 Task: Add Moon Valley Organics Organic Lemon Vanilla Herbal Lotion Bar to the cart.
Action: Mouse moved to (961, 369)
Screenshot: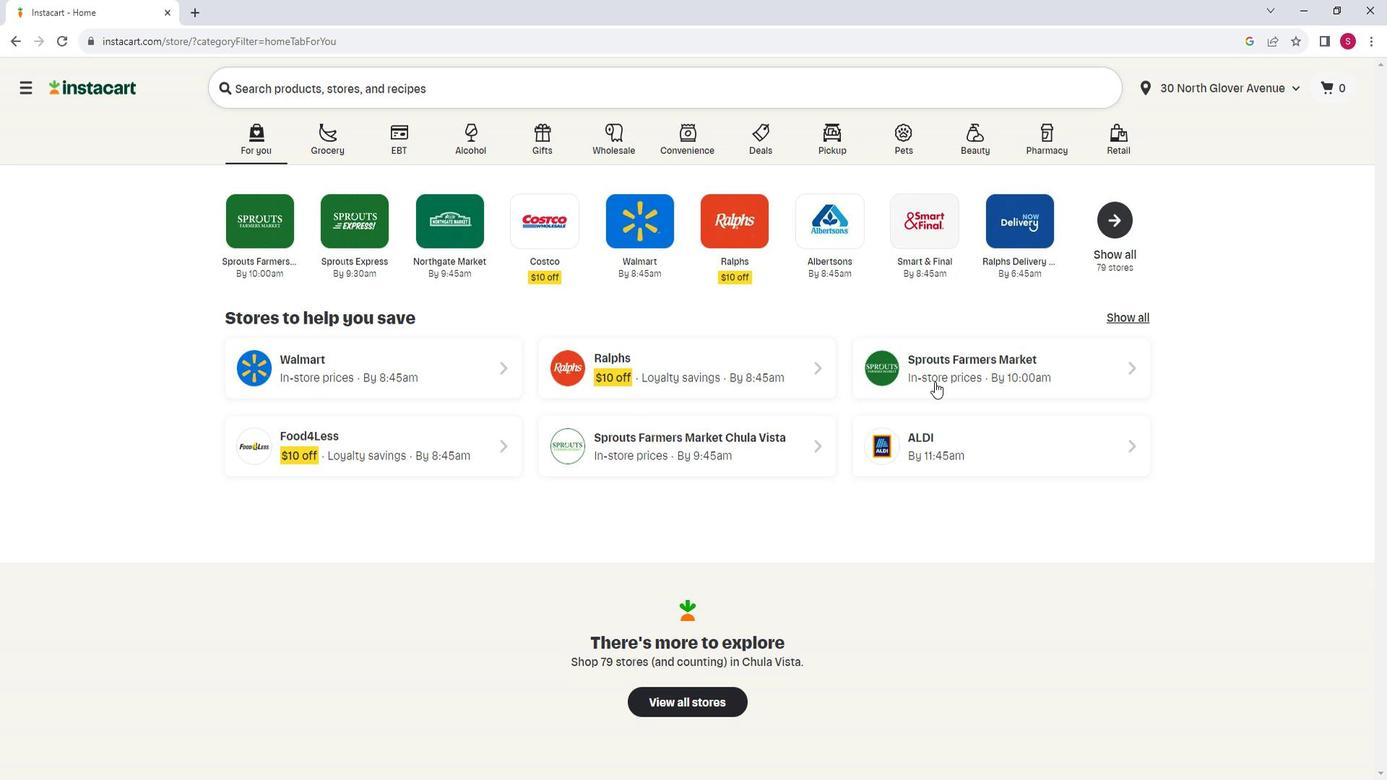 
Action: Mouse pressed left at (961, 369)
Screenshot: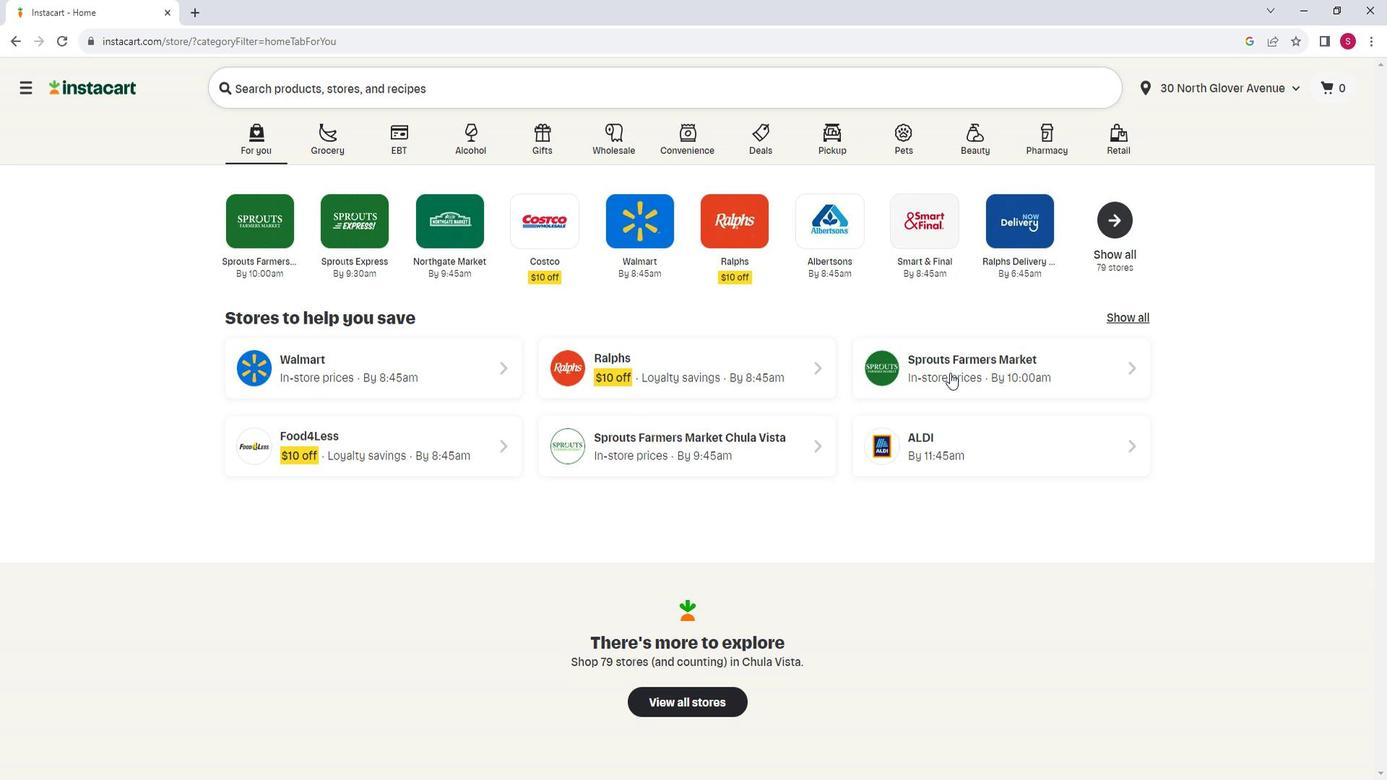 
Action: Mouse moved to (113, 606)
Screenshot: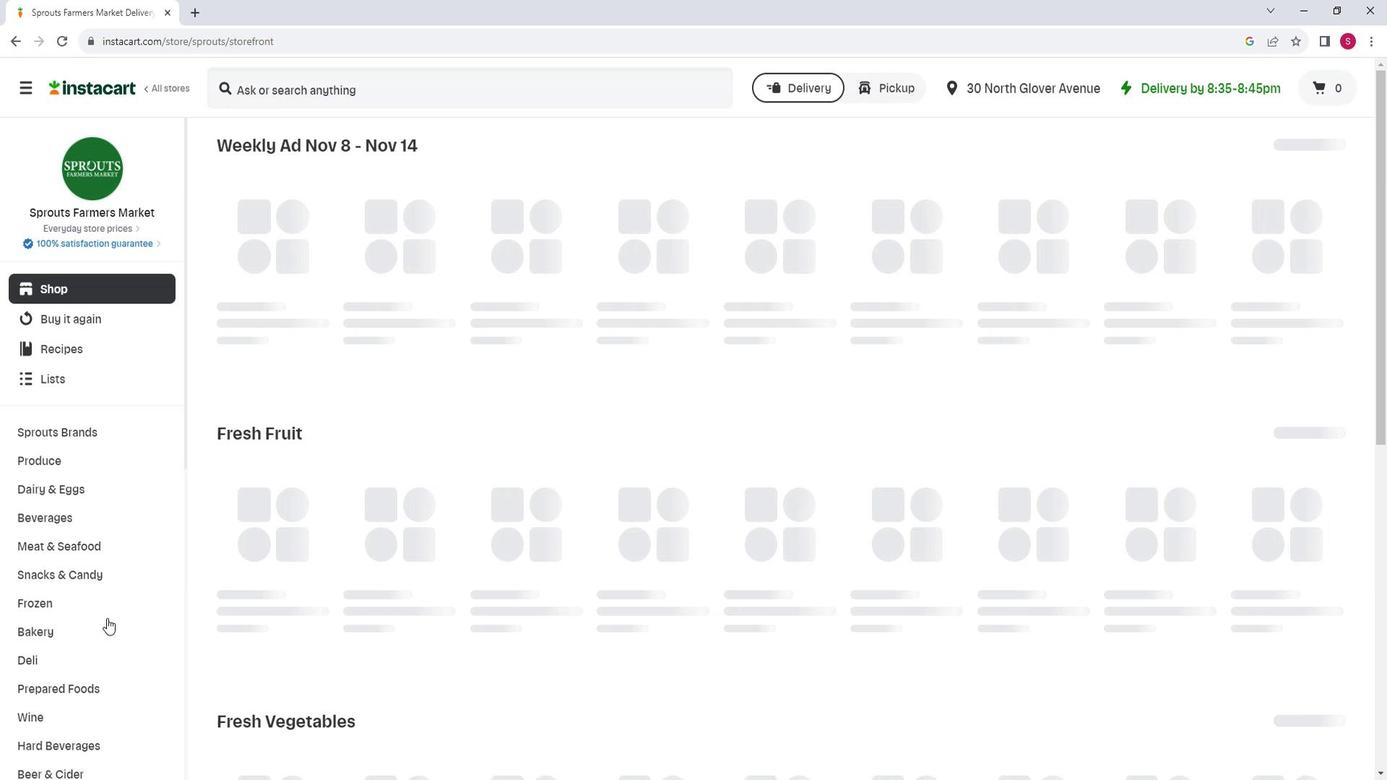 
Action: Mouse scrolled (113, 605) with delta (0, 0)
Screenshot: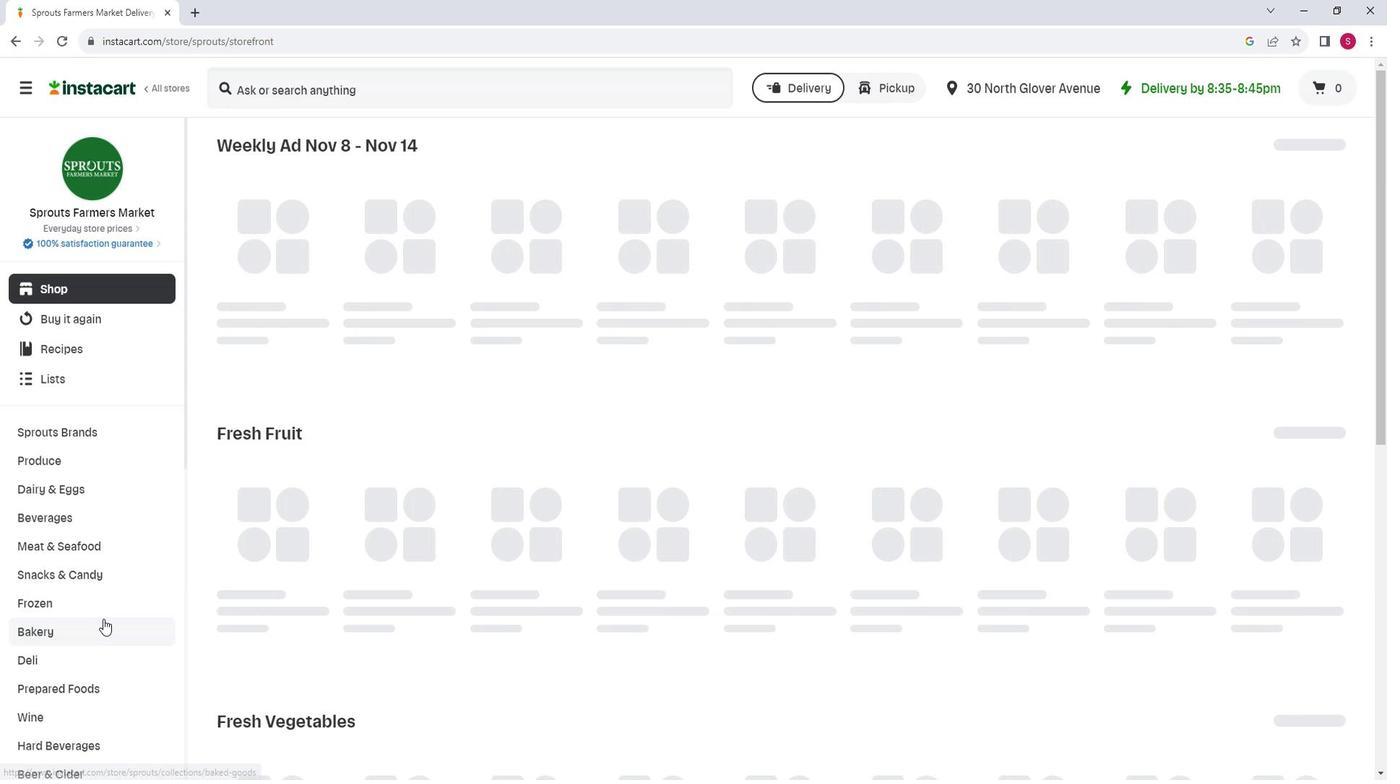 
Action: Mouse scrolled (113, 605) with delta (0, 0)
Screenshot: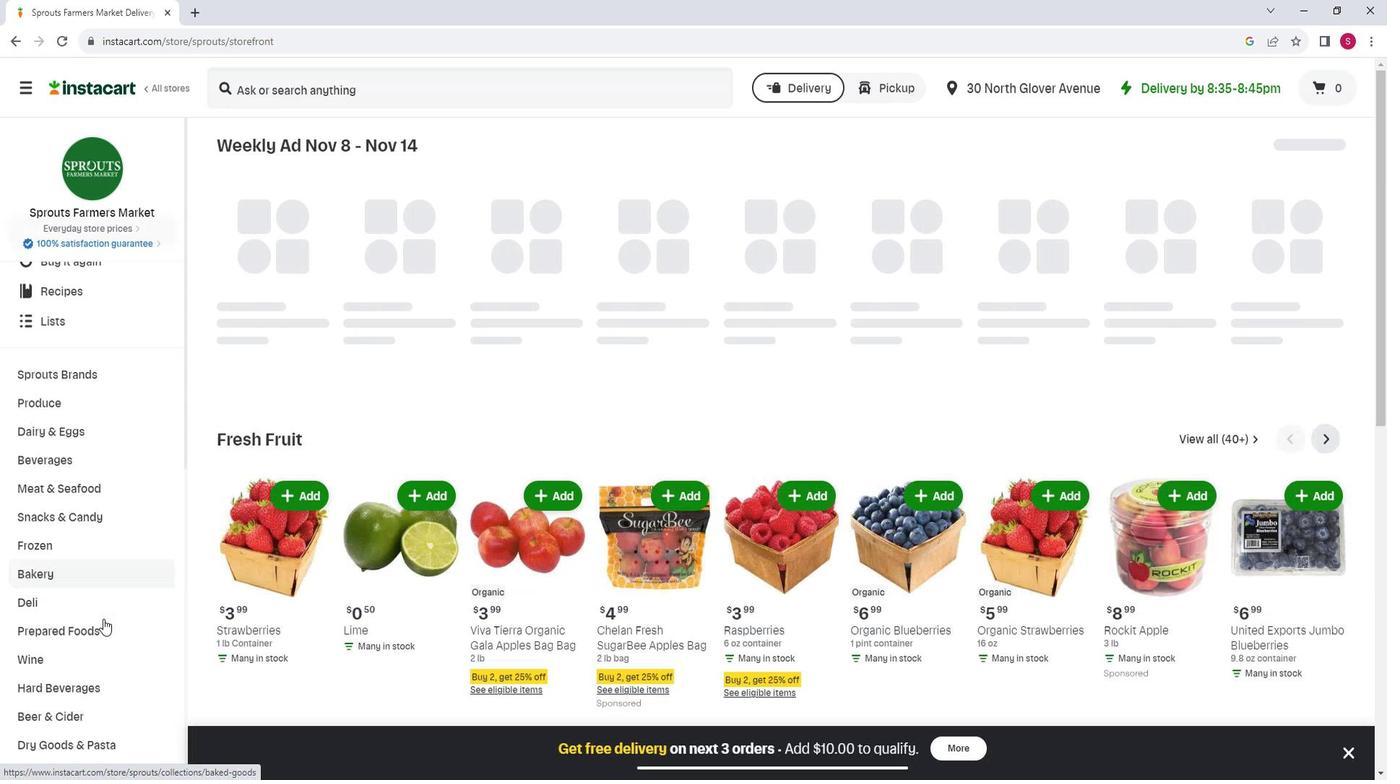 
Action: Mouse scrolled (113, 605) with delta (0, 0)
Screenshot: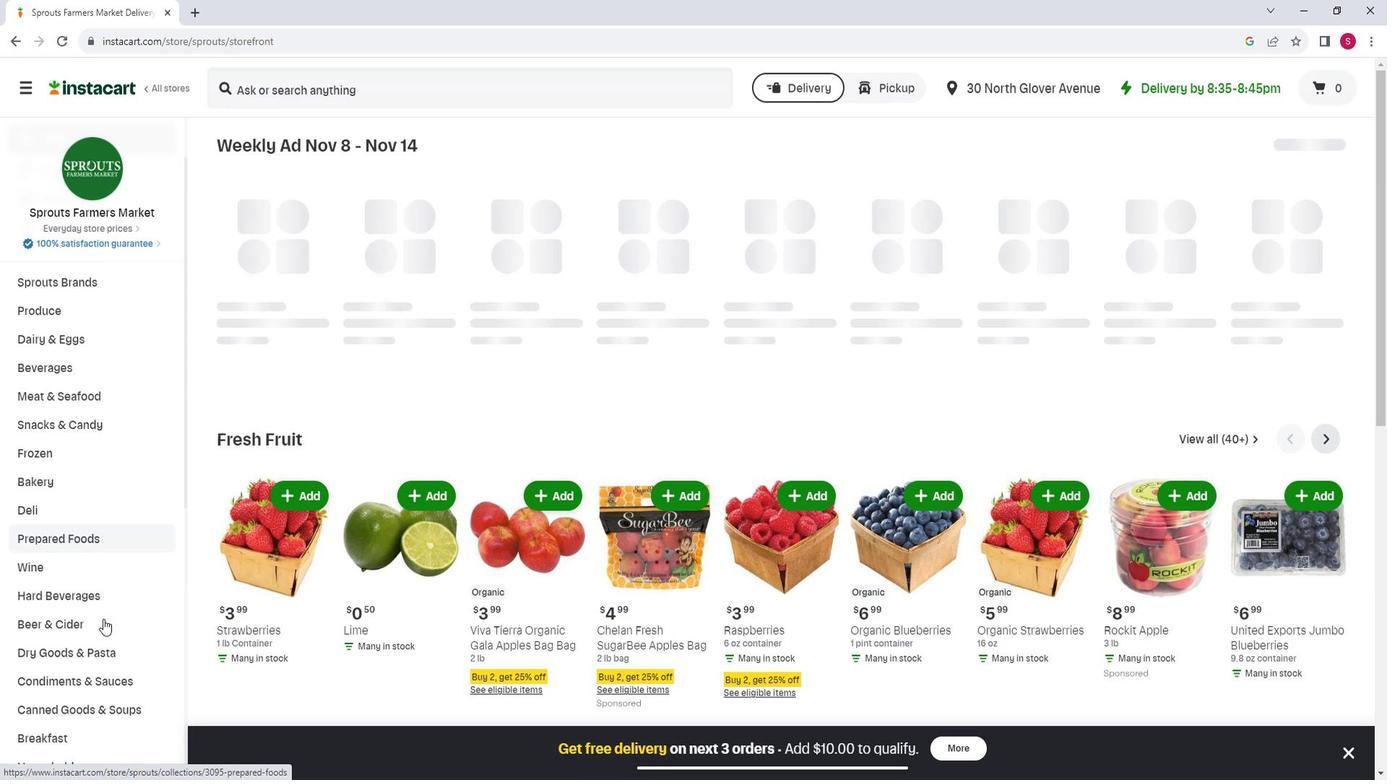 
Action: Mouse scrolled (113, 605) with delta (0, 0)
Screenshot: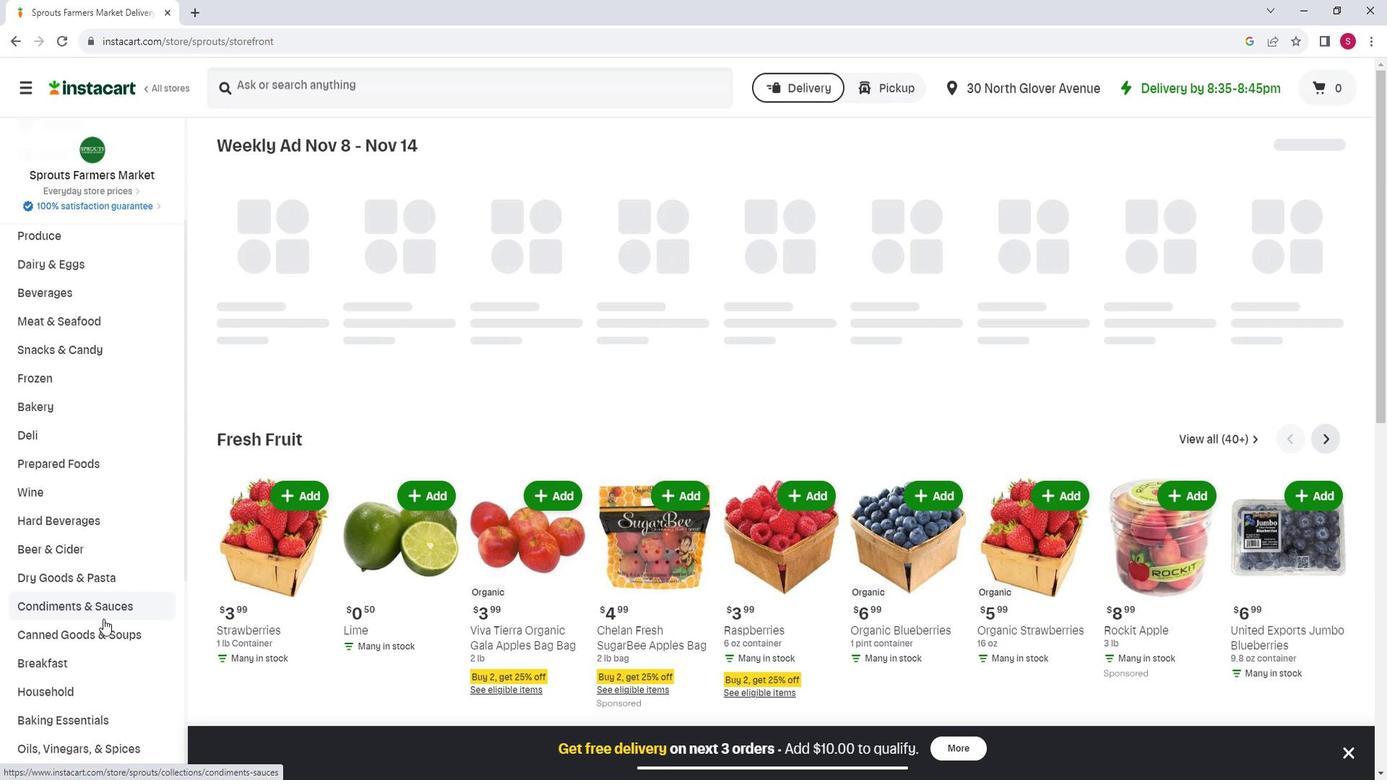 
Action: Mouse moved to (104, 622)
Screenshot: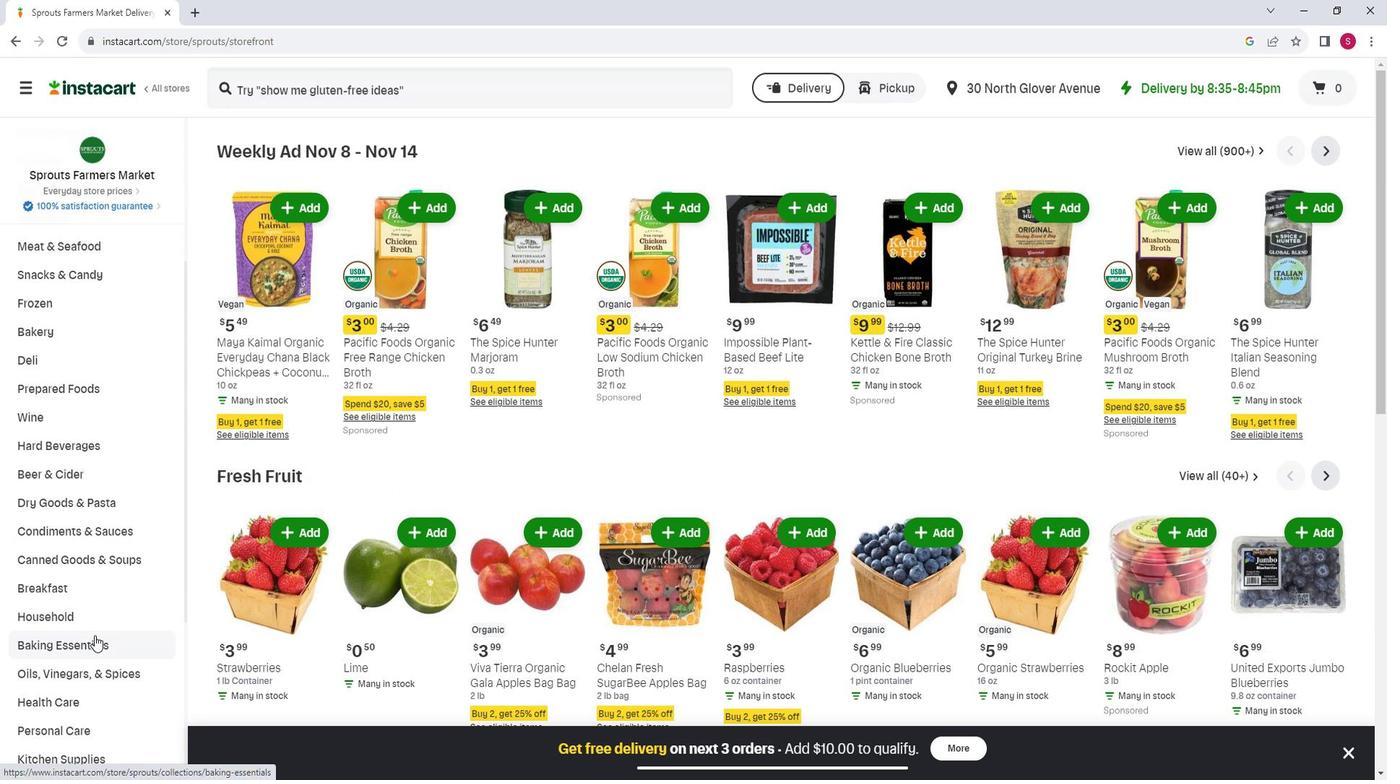 
Action: Mouse scrolled (104, 621) with delta (0, 0)
Screenshot: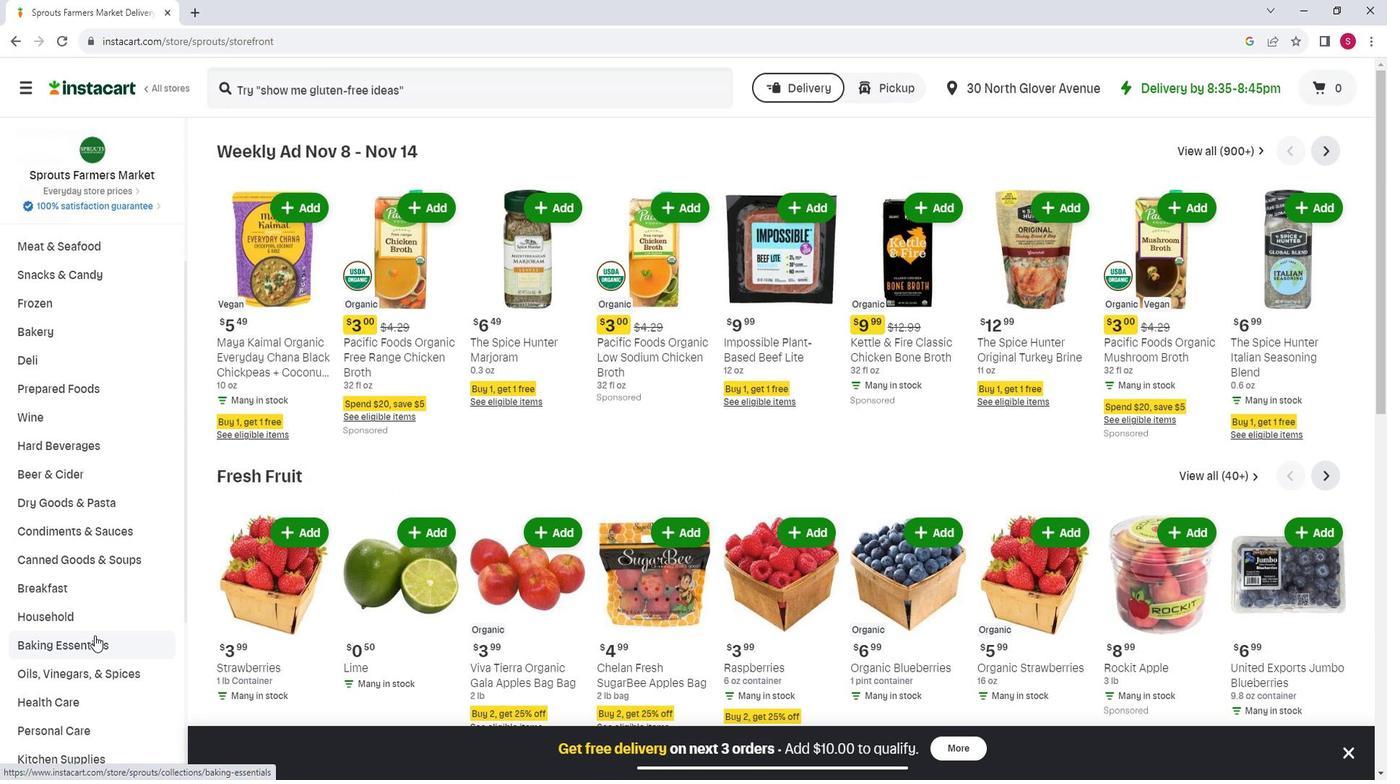 
Action: Mouse moved to (106, 636)
Screenshot: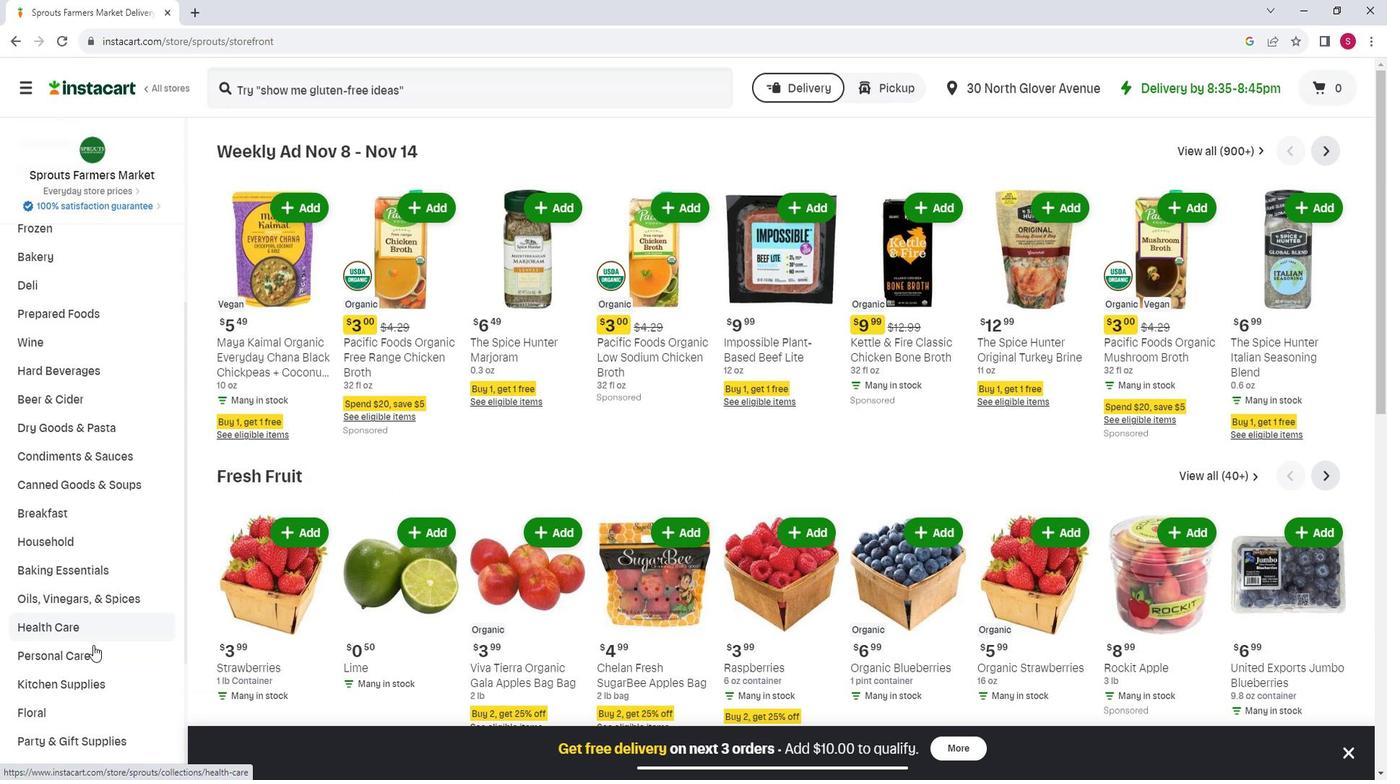 
Action: Mouse pressed left at (106, 636)
Screenshot: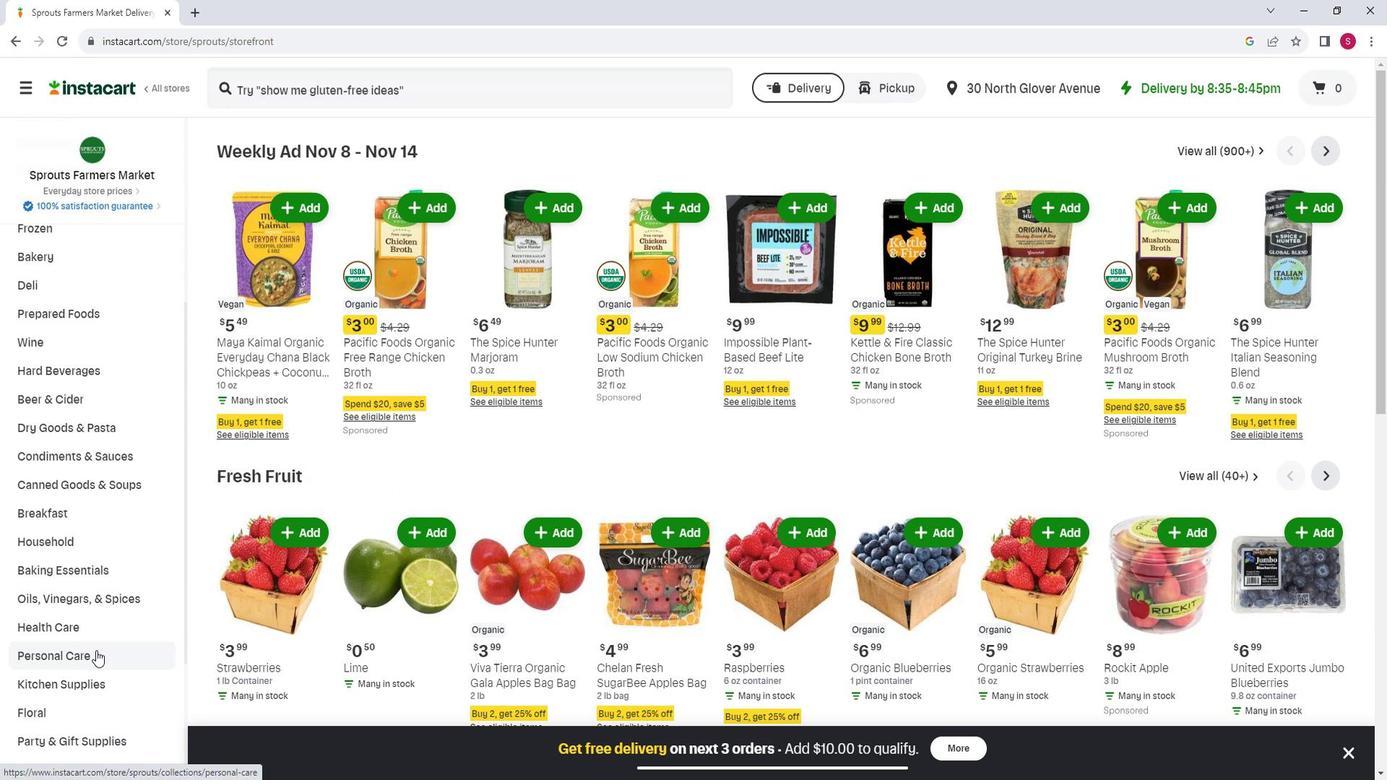 
Action: Mouse moved to (378, 191)
Screenshot: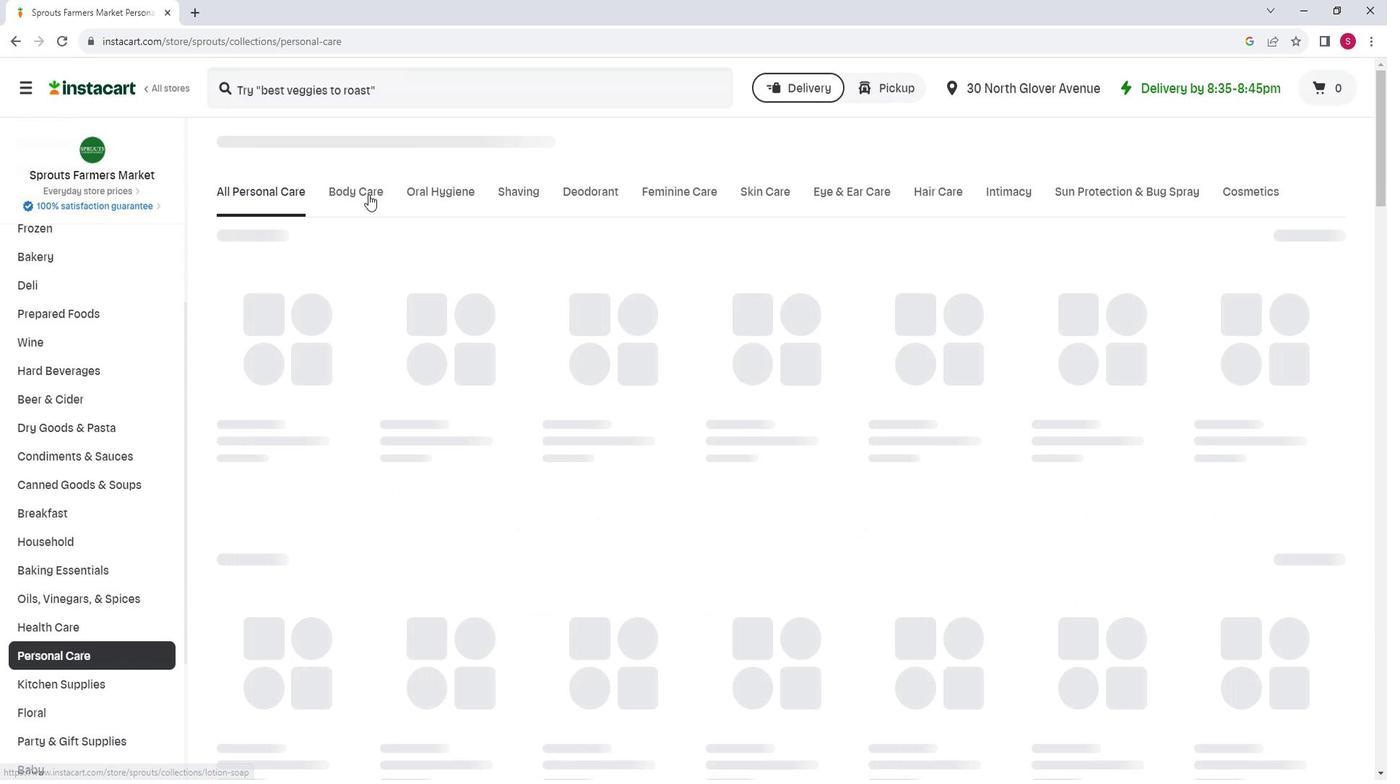 
Action: Mouse pressed left at (378, 191)
Screenshot: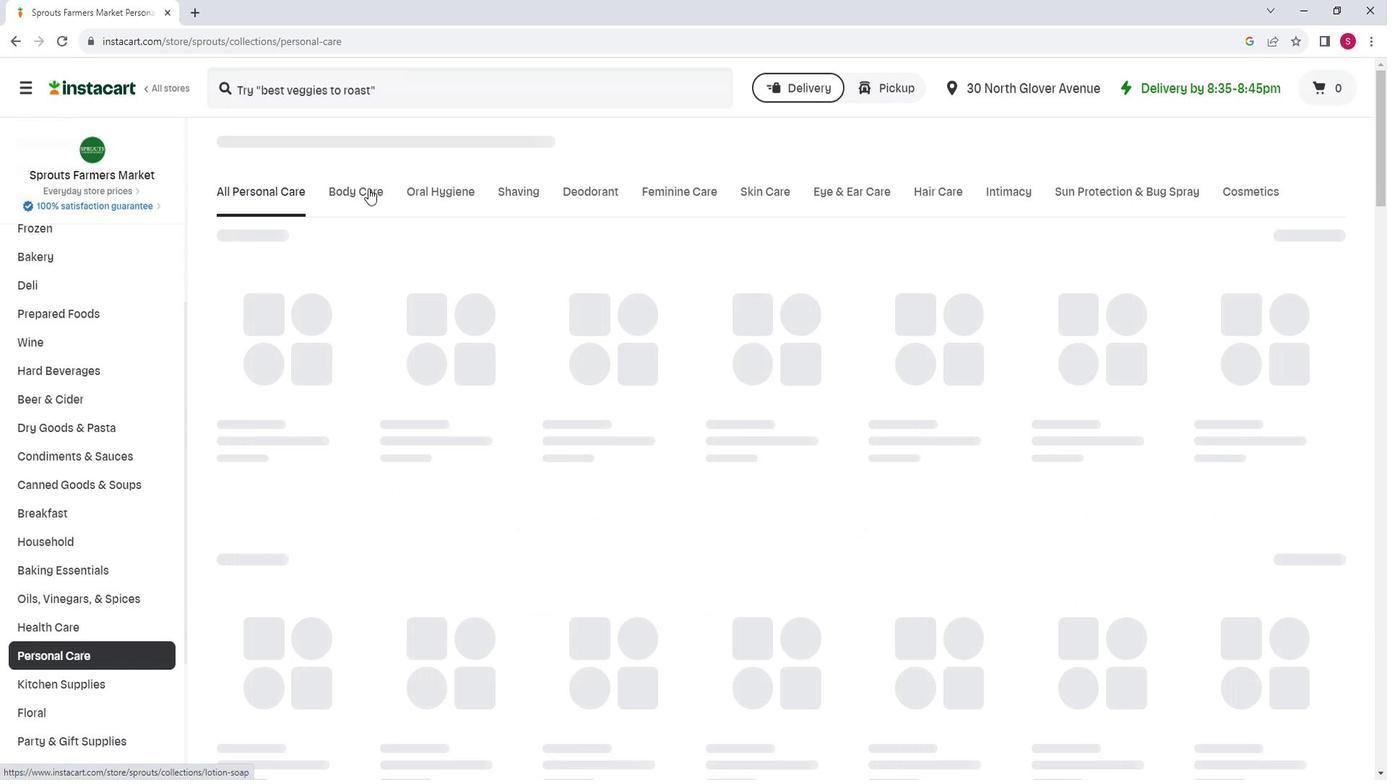 
Action: Mouse moved to (588, 247)
Screenshot: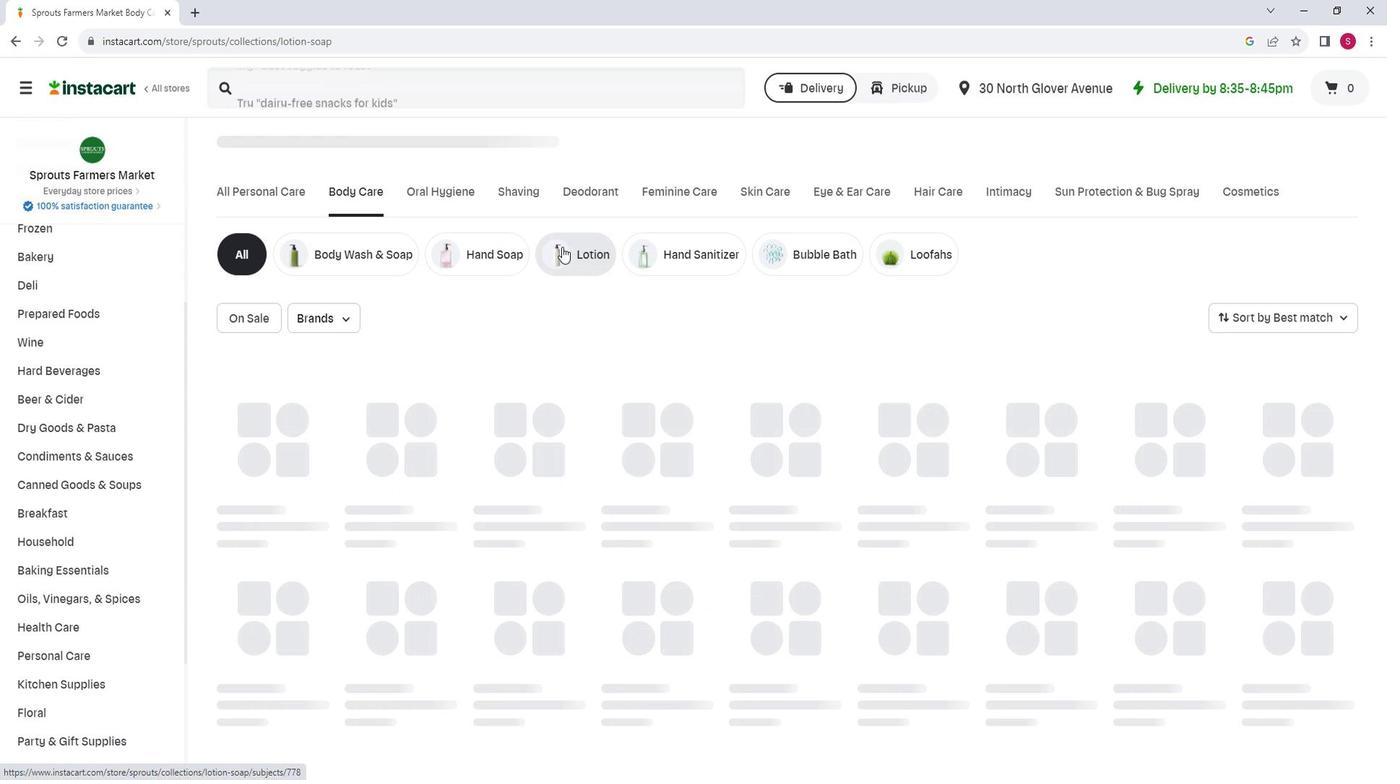 
Action: Mouse pressed left at (588, 247)
Screenshot: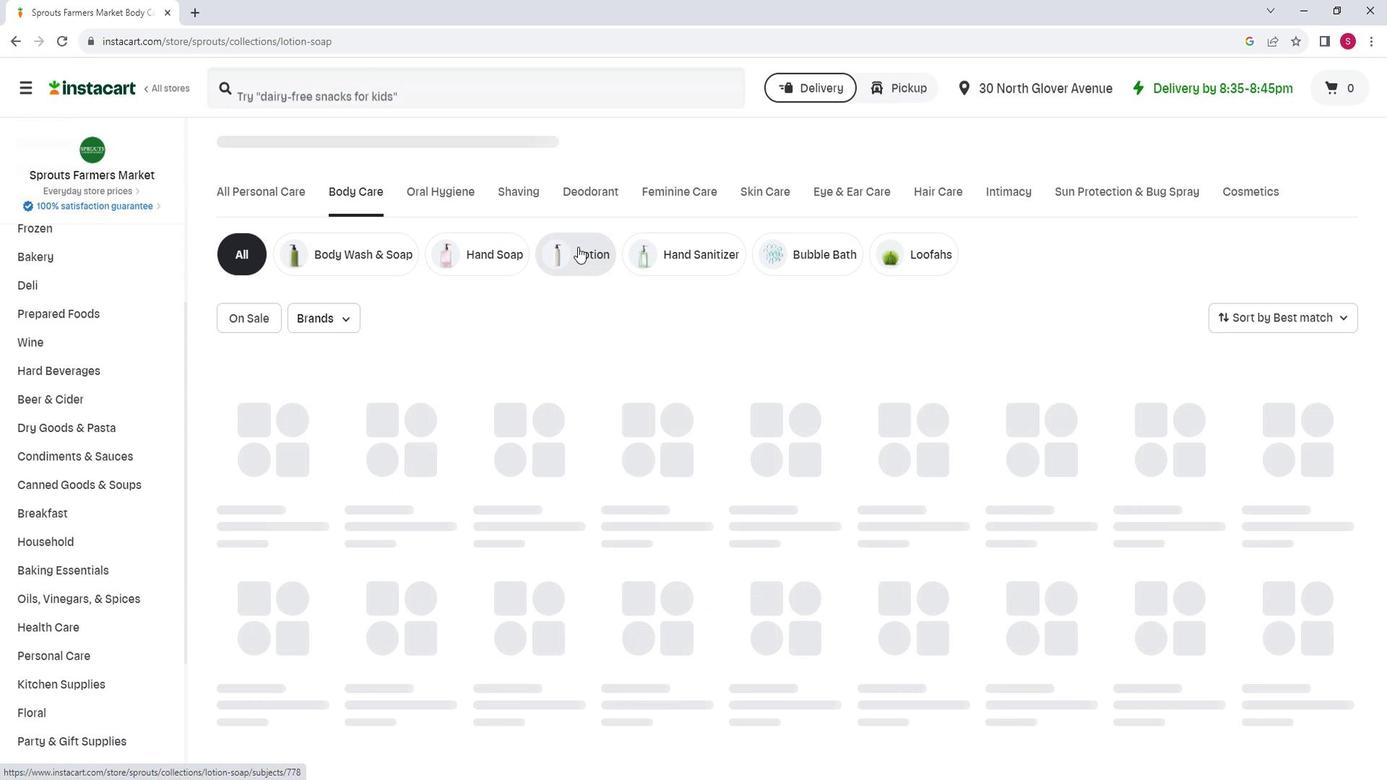 
Action: Mouse moved to (390, 103)
Screenshot: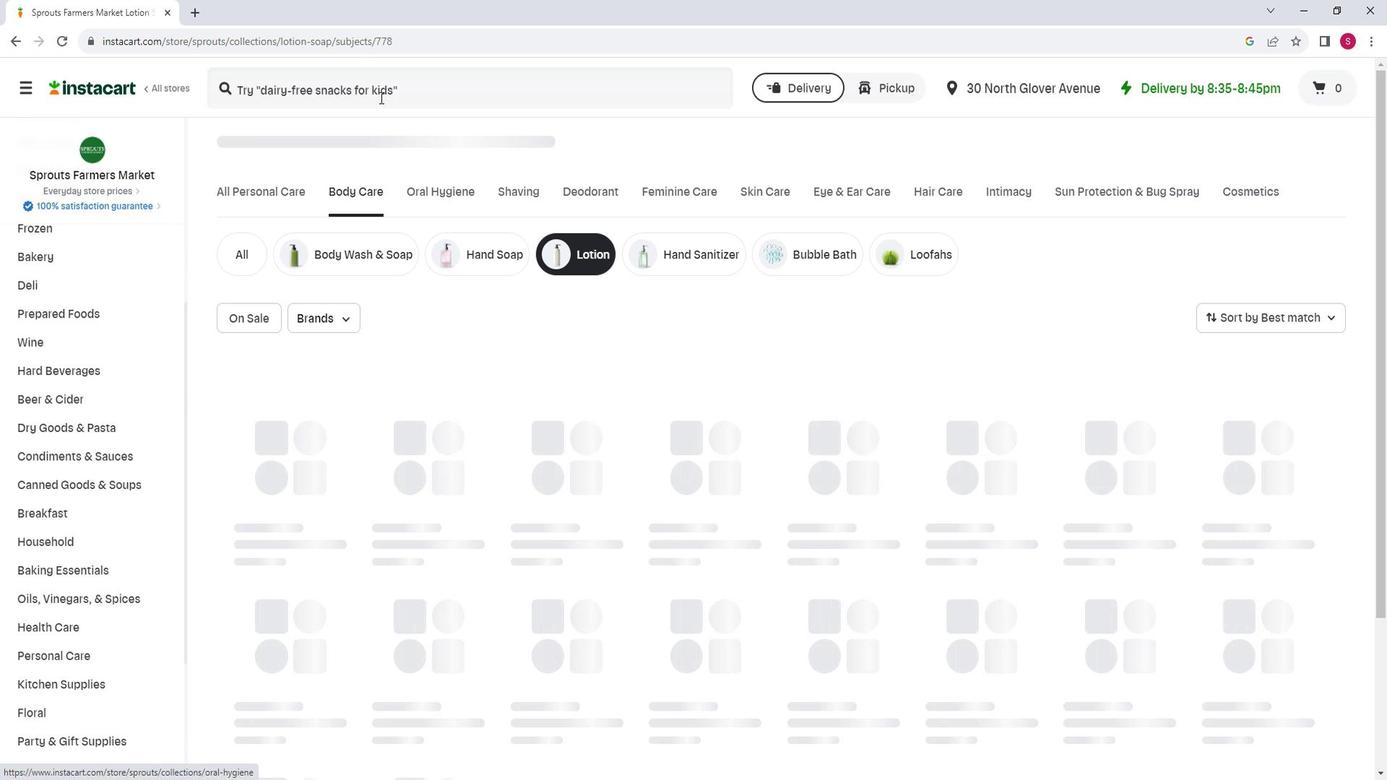 
Action: Mouse pressed left at (390, 103)
Screenshot: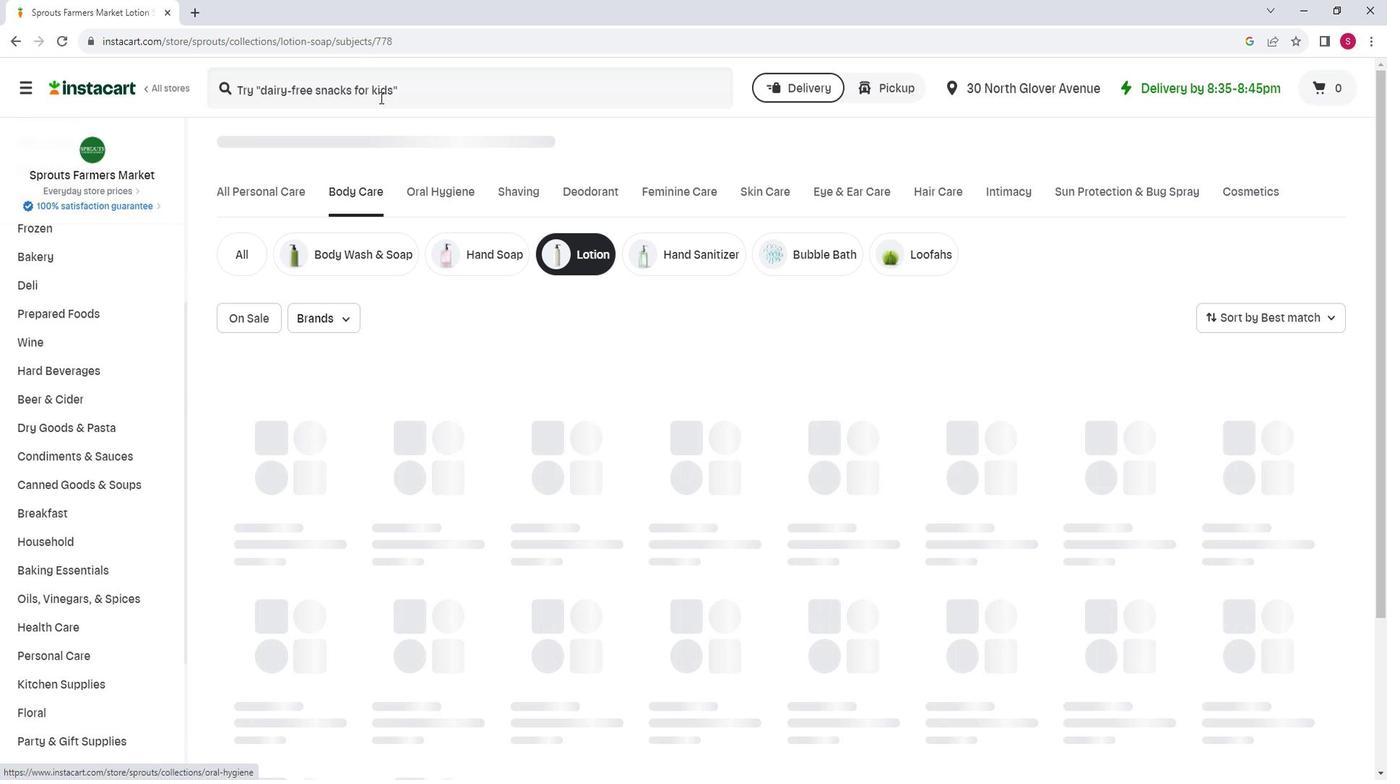 
Action: Mouse moved to (403, 110)
Screenshot: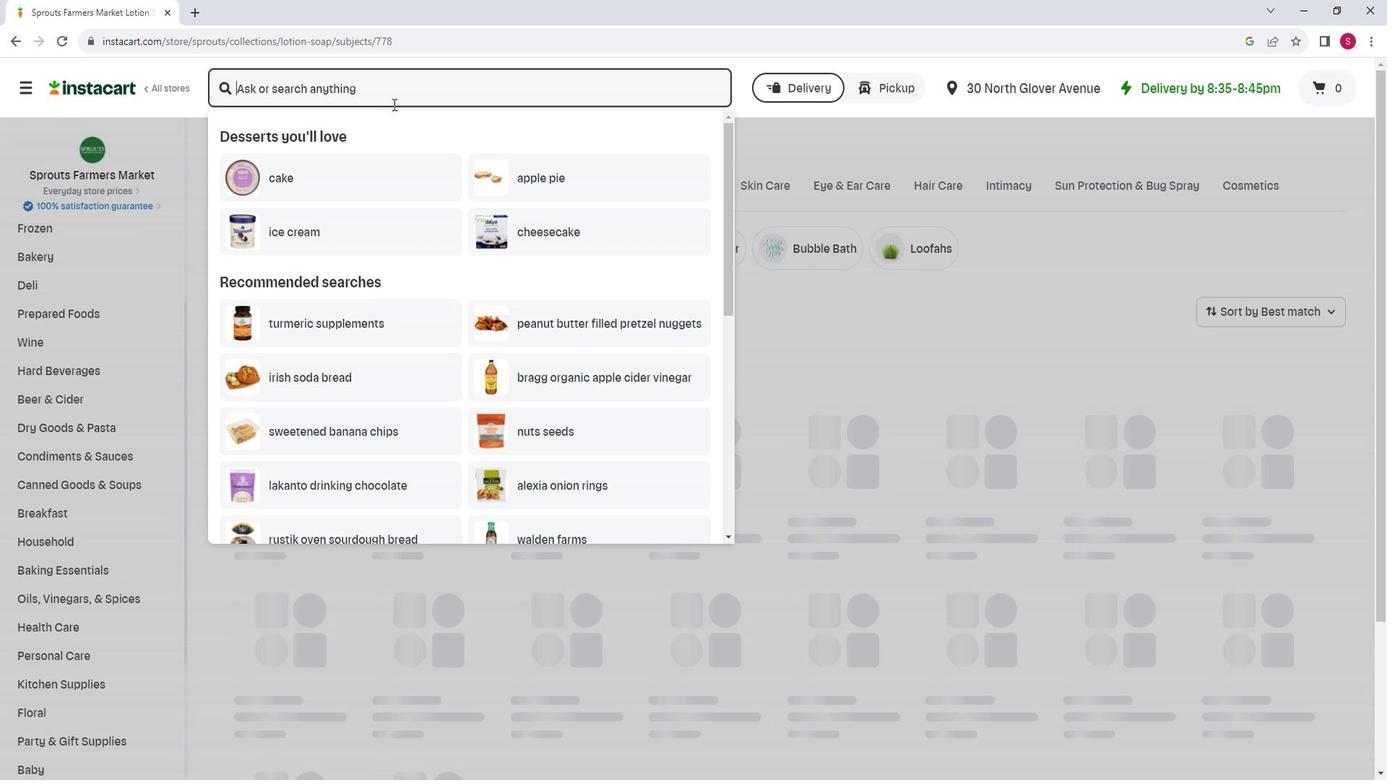 
Action: Key pressed <Key.shift>Moon<Key.space><Key.shift>VAlley<Key.space><Key.shift>Organics<Key.space><Key.shift>Lemon<Key.space><Key.shift>Vanilla<Key.space><Key.shift>Herbal<Key.space><Key.shift>Lotion<Key.space><Key.shift>Bar<Key.space><Key.enter>
Screenshot: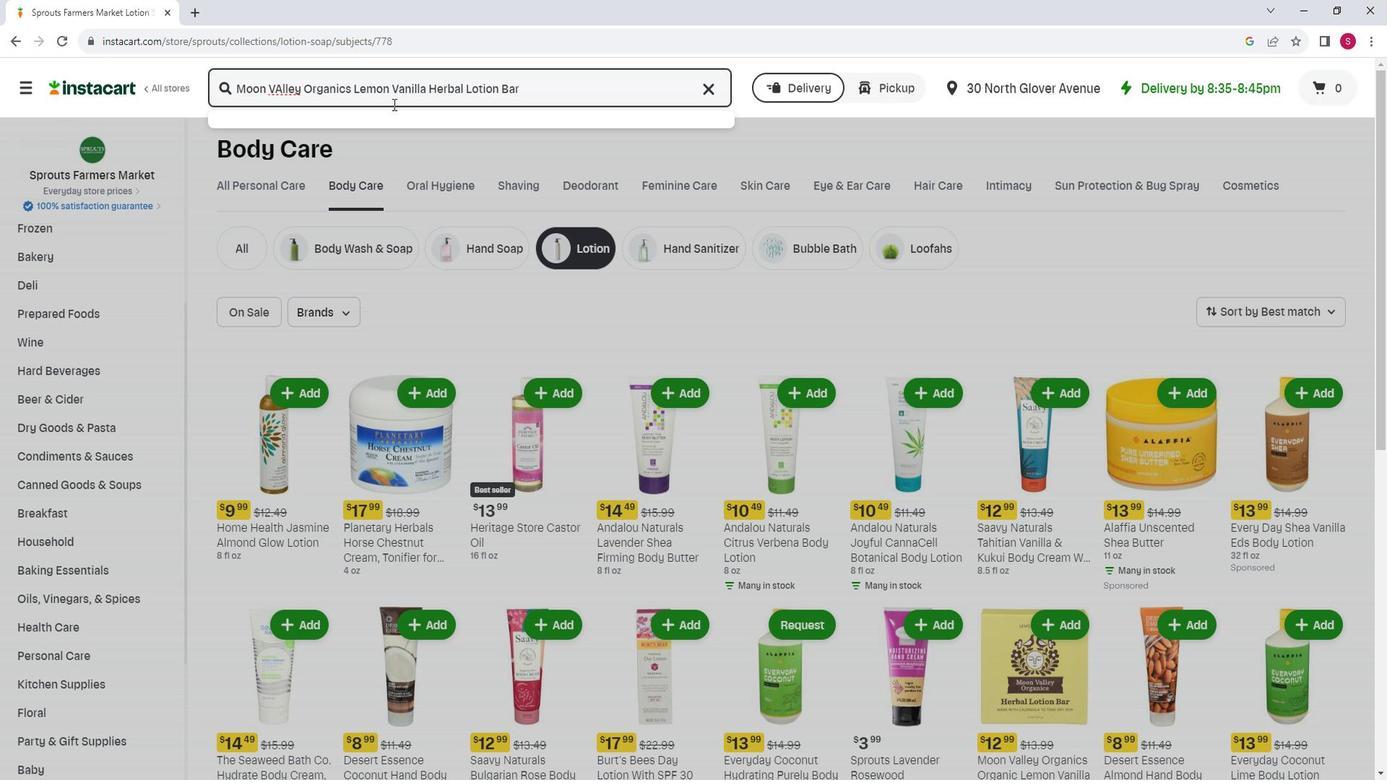 
Action: Mouse moved to (430, 211)
Screenshot: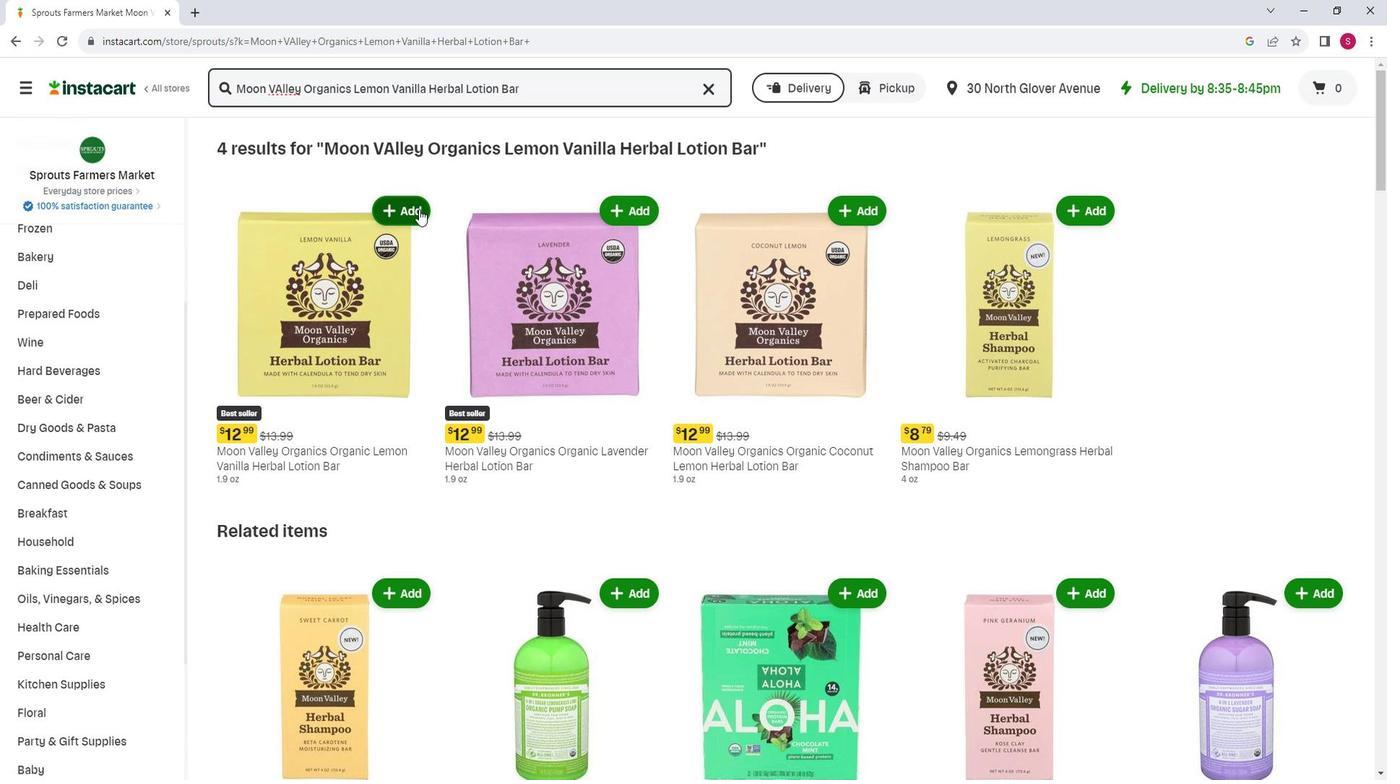 
Action: Mouse pressed left at (430, 211)
Screenshot: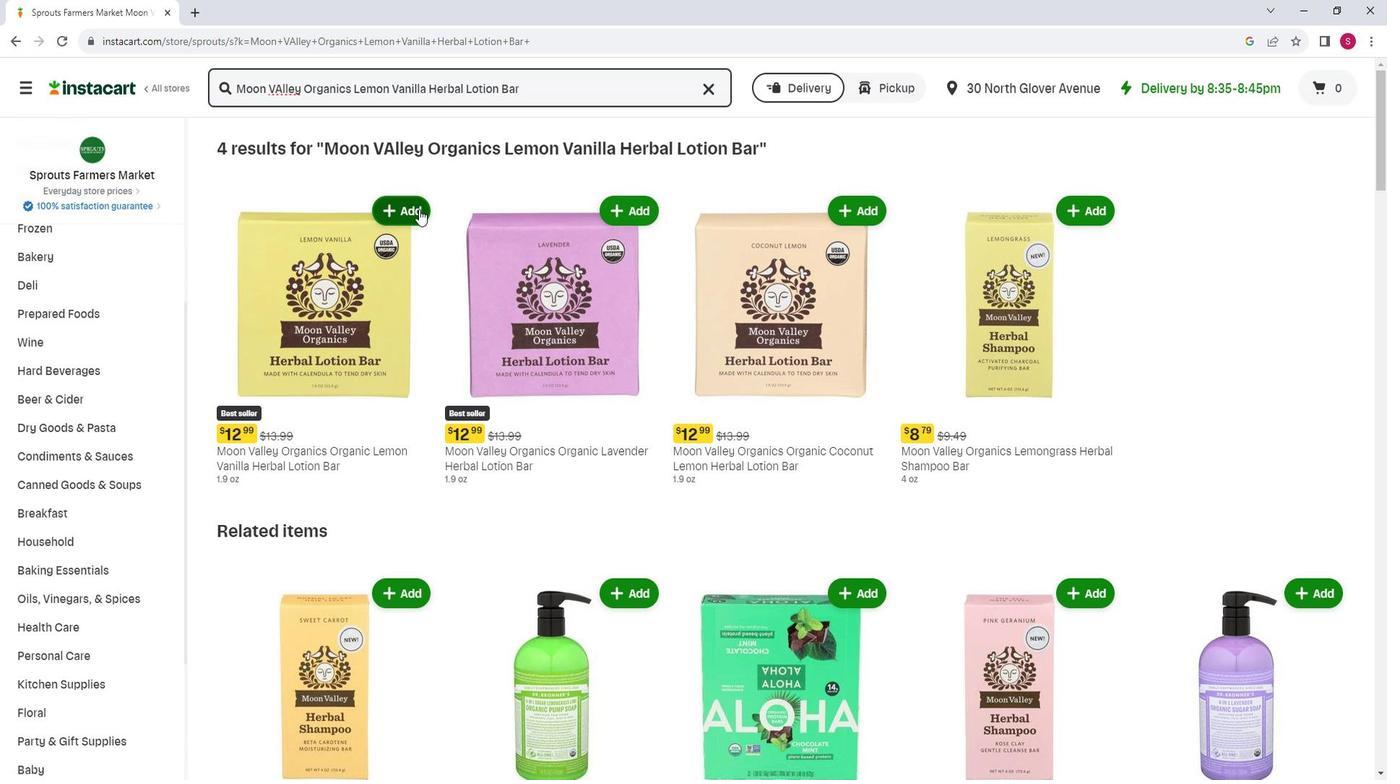
Action: Mouse moved to (479, 175)
Screenshot: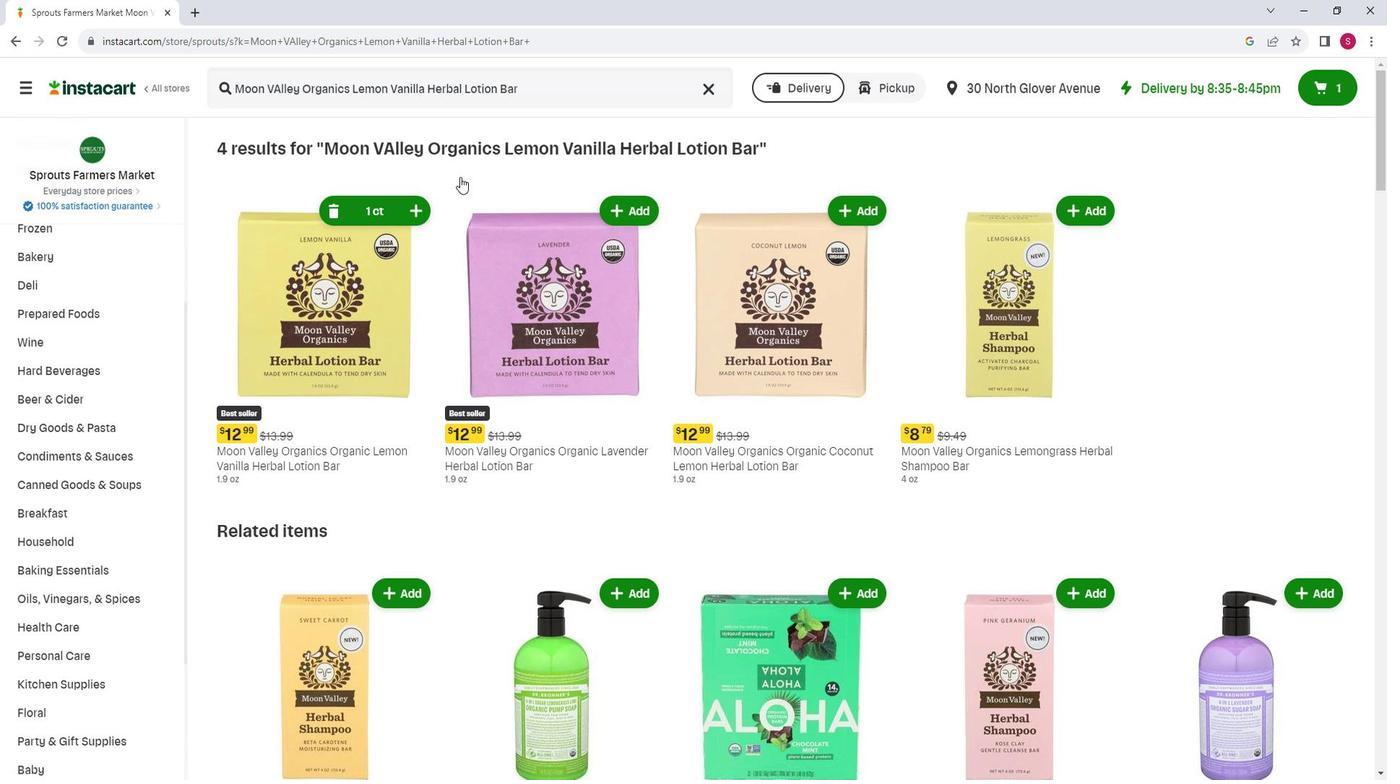 
